 Task: Change the x264 preset to placebo.
Action: Mouse moved to (111, 13)
Screenshot: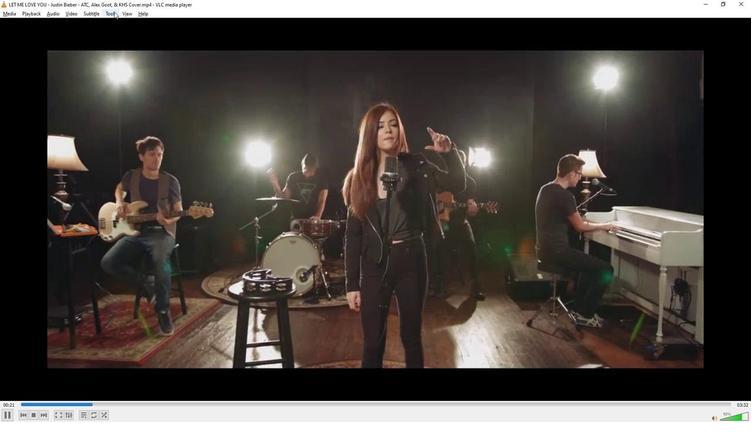 
Action: Mouse pressed left at (111, 13)
Screenshot: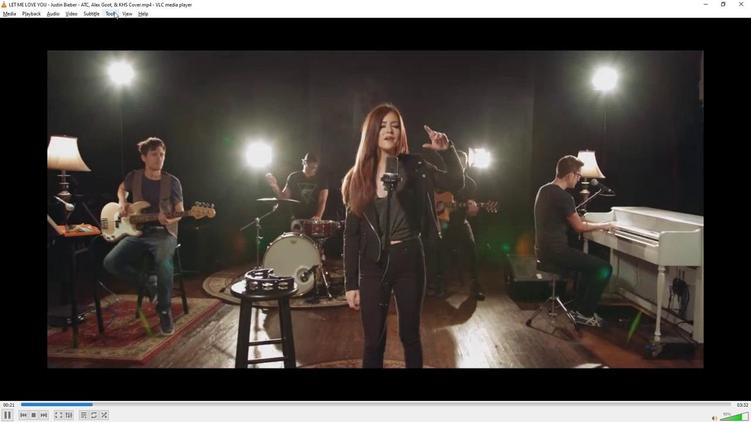 
Action: Mouse moved to (123, 106)
Screenshot: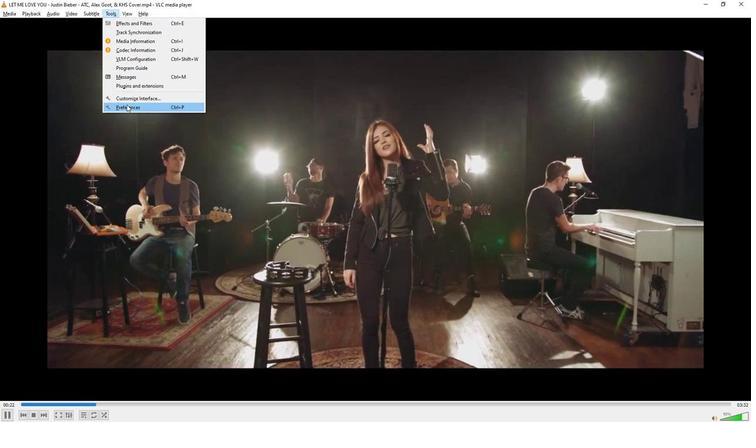 
Action: Mouse pressed left at (123, 106)
Screenshot: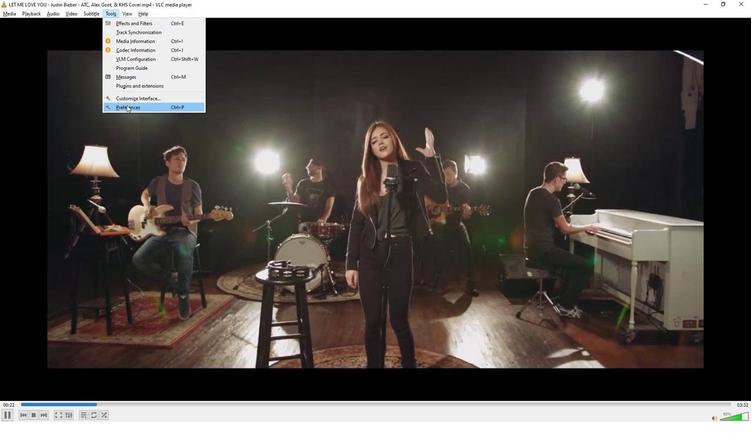 
Action: Mouse moved to (204, 111)
Screenshot: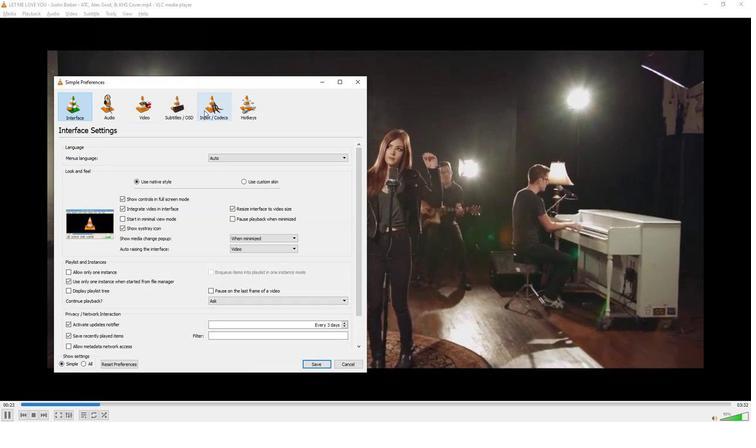 
Action: Mouse pressed left at (204, 111)
Screenshot: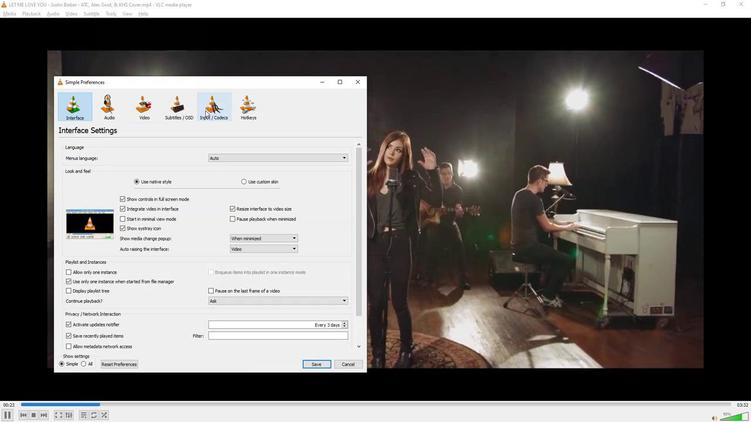 
Action: Mouse moved to (198, 201)
Screenshot: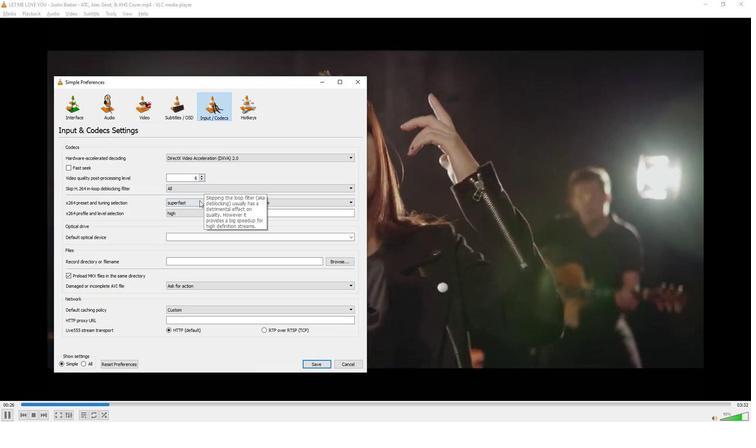 
Action: Mouse pressed left at (198, 201)
Screenshot: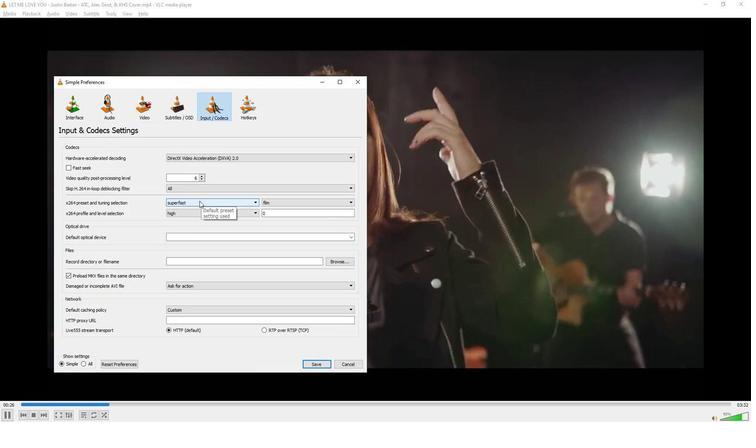 
Action: Mouse moved to (178, 254)
Screenshot: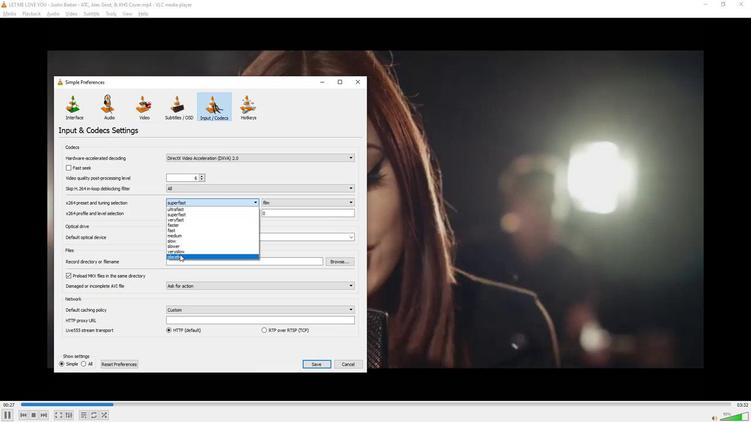 
Action: Mouse pressed left at (178, 254)
Screenshot: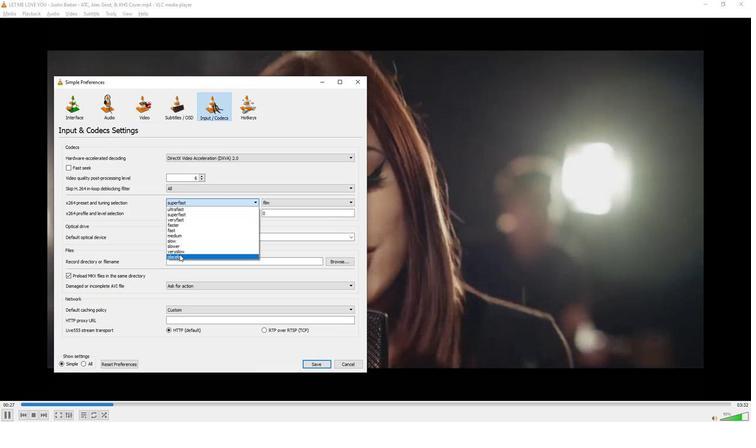 
Action: Mouse moved to (200, 254)
Screenshot: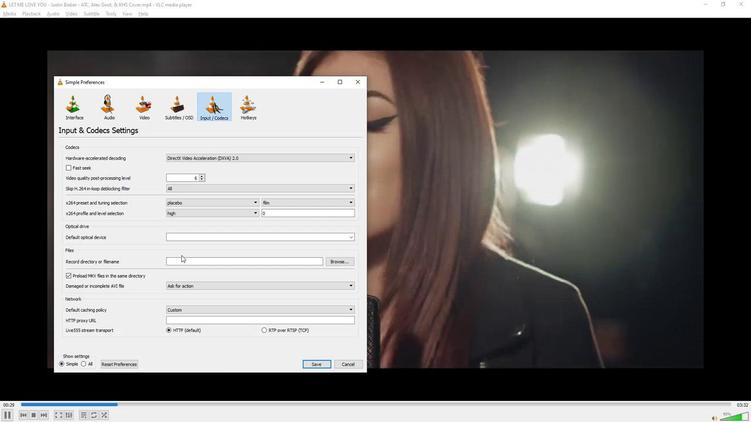 
